 Task: Check learn how in Outlook-Personal.
Action: Mouse moved to (544, 74)
Screenshot: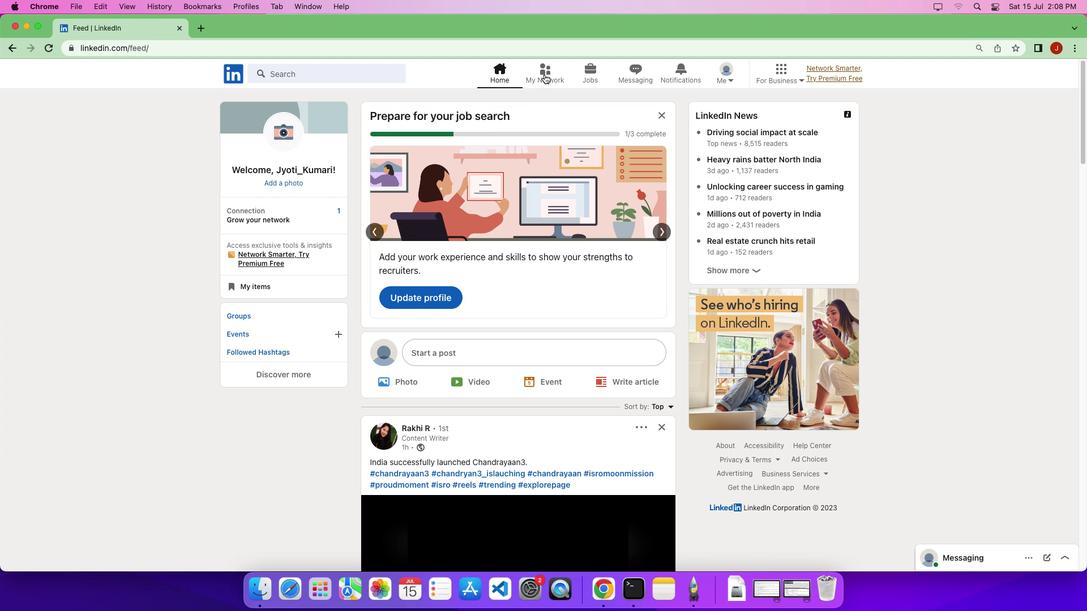 
Action: Mouse pressed left at (544, 74)
Screenshot: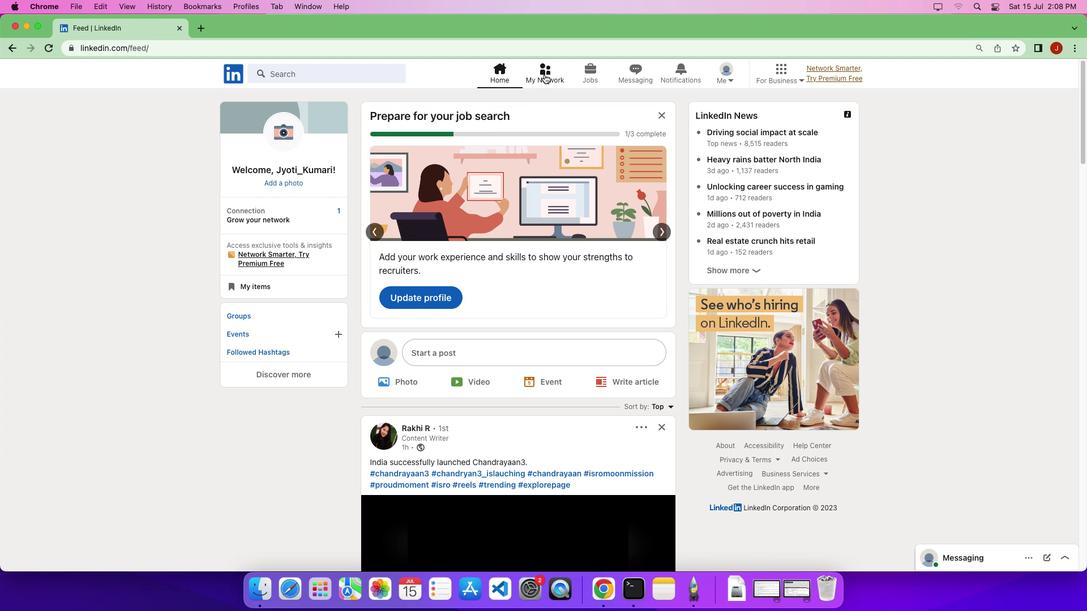 
Action: Mouse moved to (544, 74)
Screenshot: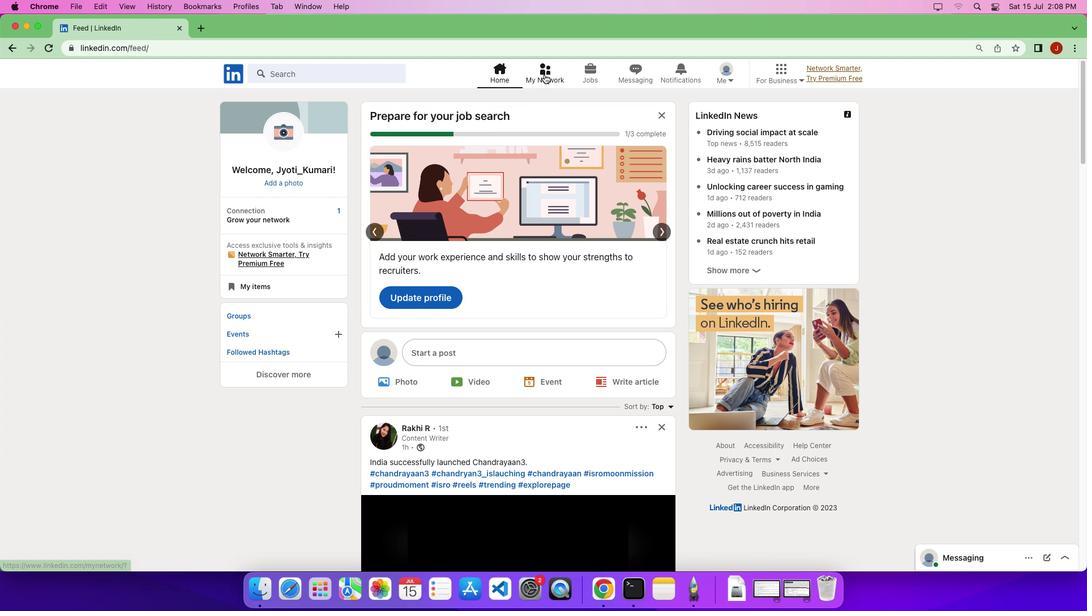 
Action: Mouse pressed left at (544, 74)
Screenshot: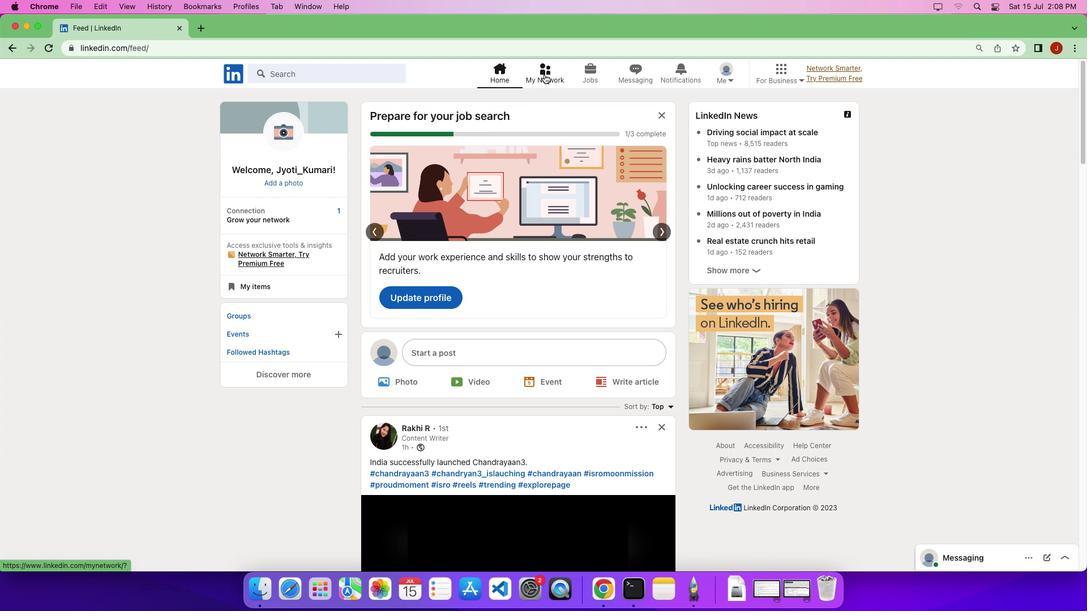 
Action: Mouse moved to (330, 151)
Screenshot: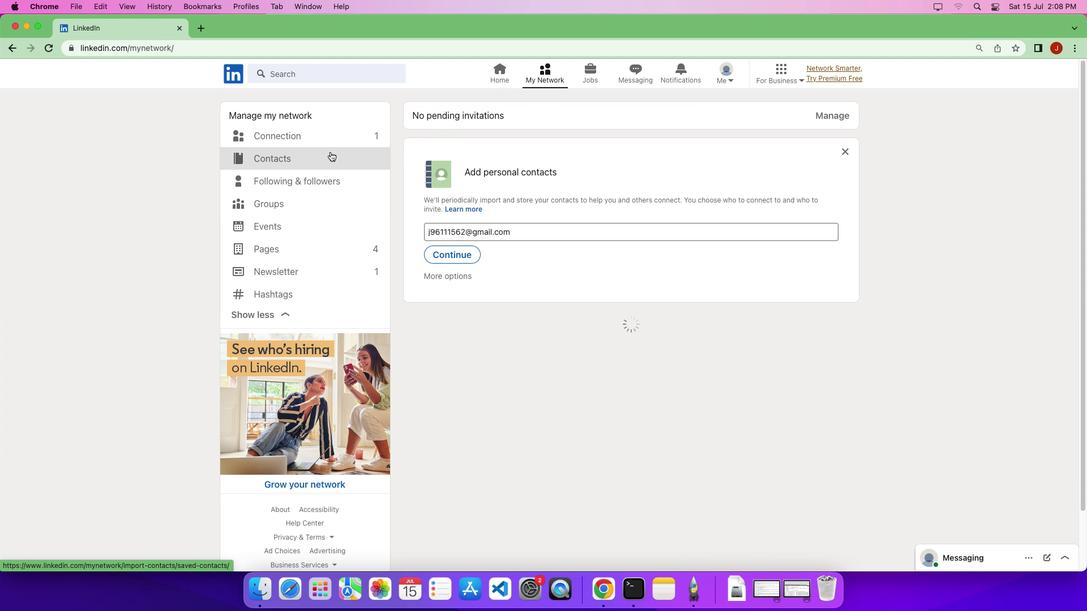 
Action: Mouse pressed left at (330, 151)
Screenshot: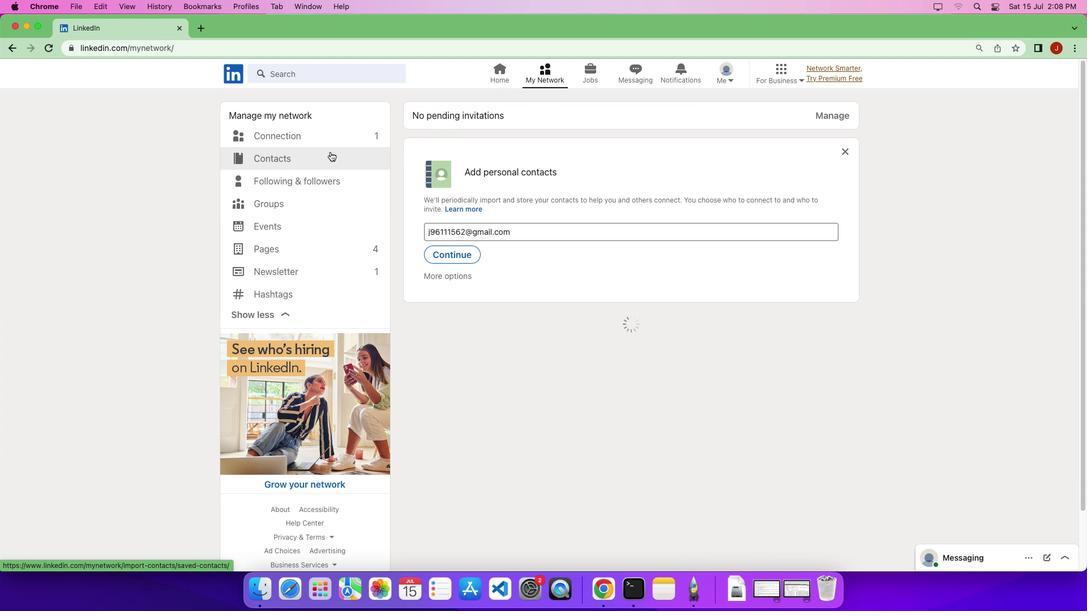 
Action: Mouse moved to (293, 155)
Screenshot: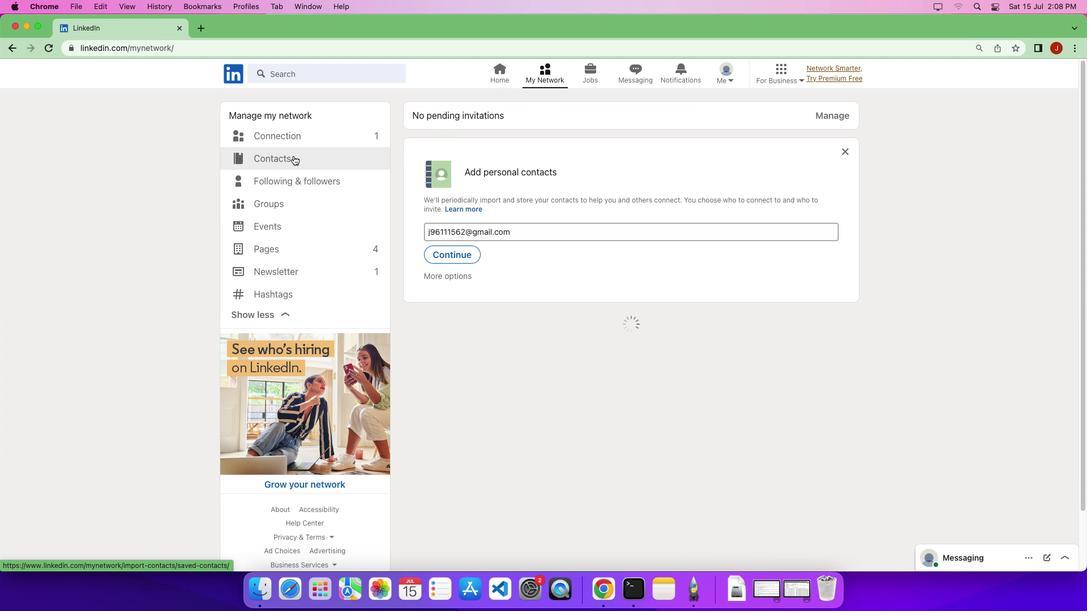 
Action: Mouse pressed left at (293, 155)
Screenshot: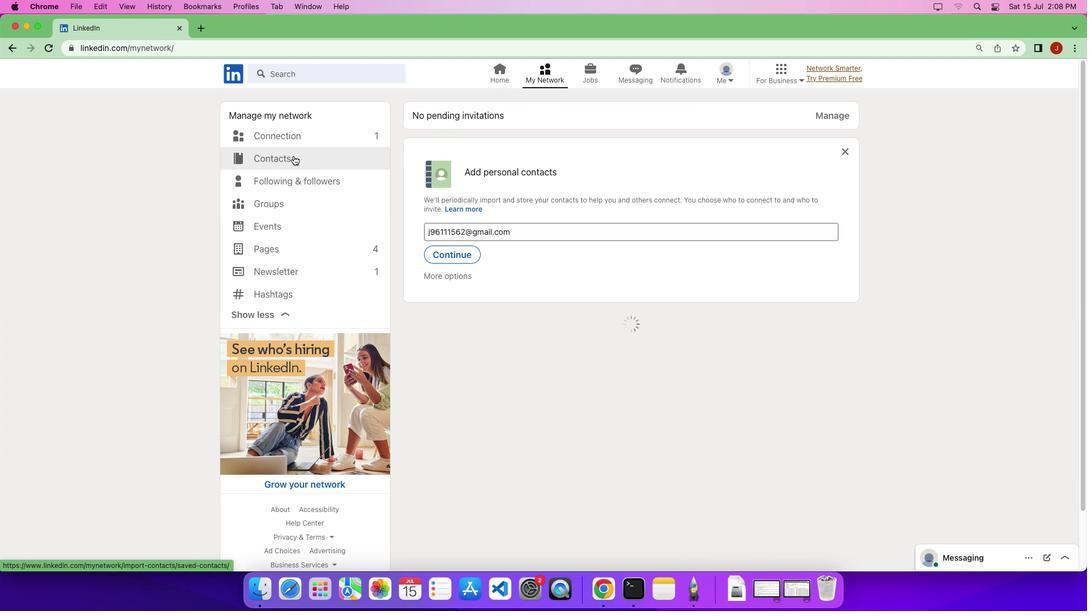 
Action: Mouse moved to (291, 156)
Screenshot: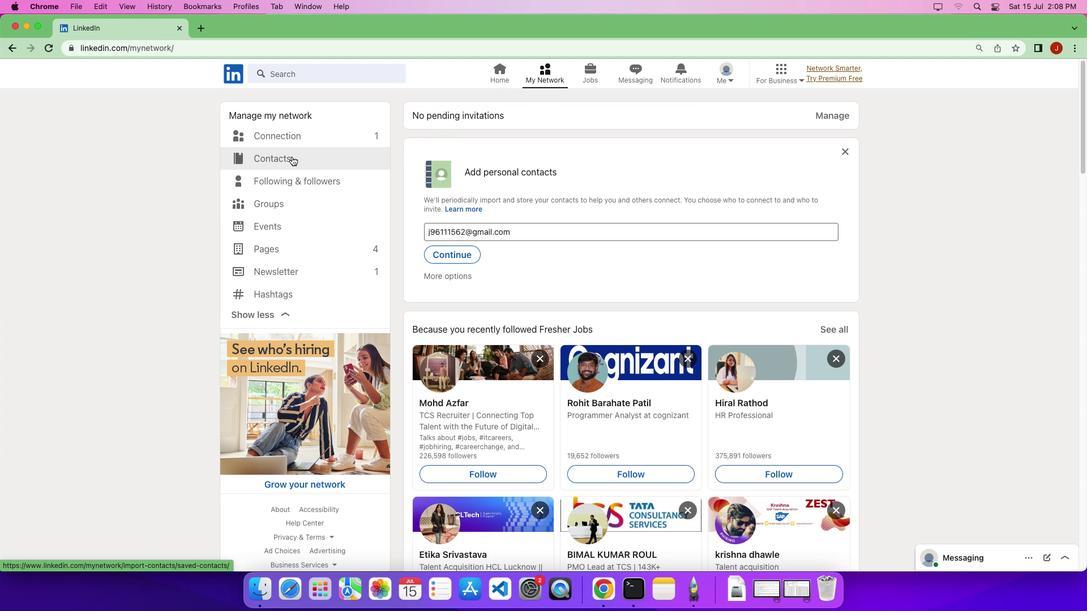 
Action: Mouse pressed left at (291, 156)
Screenshot: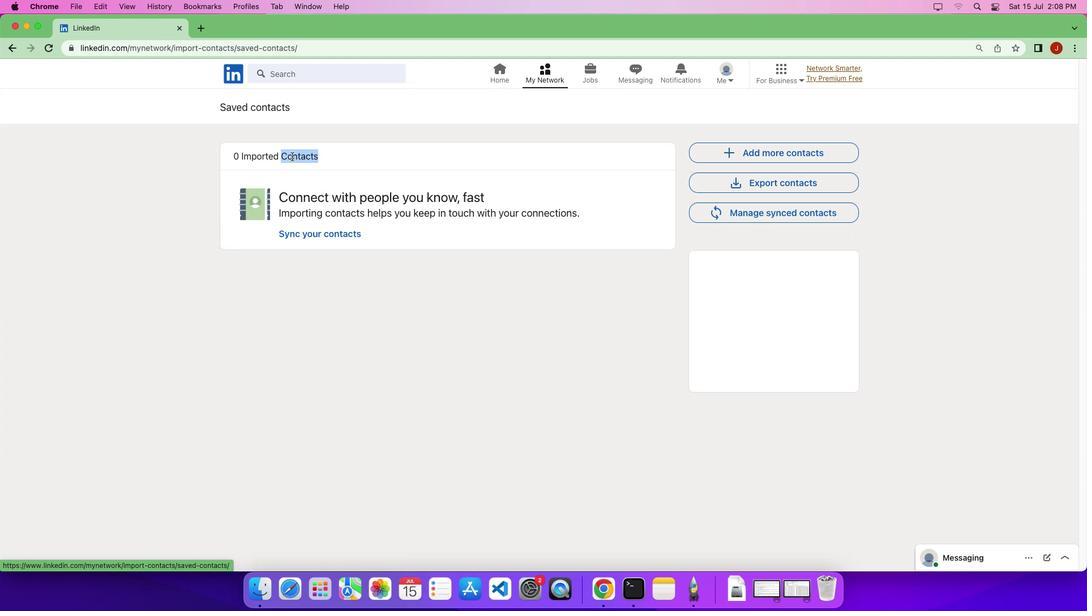 
Action: Mouse pressed left at (291, 156)
Screenshot: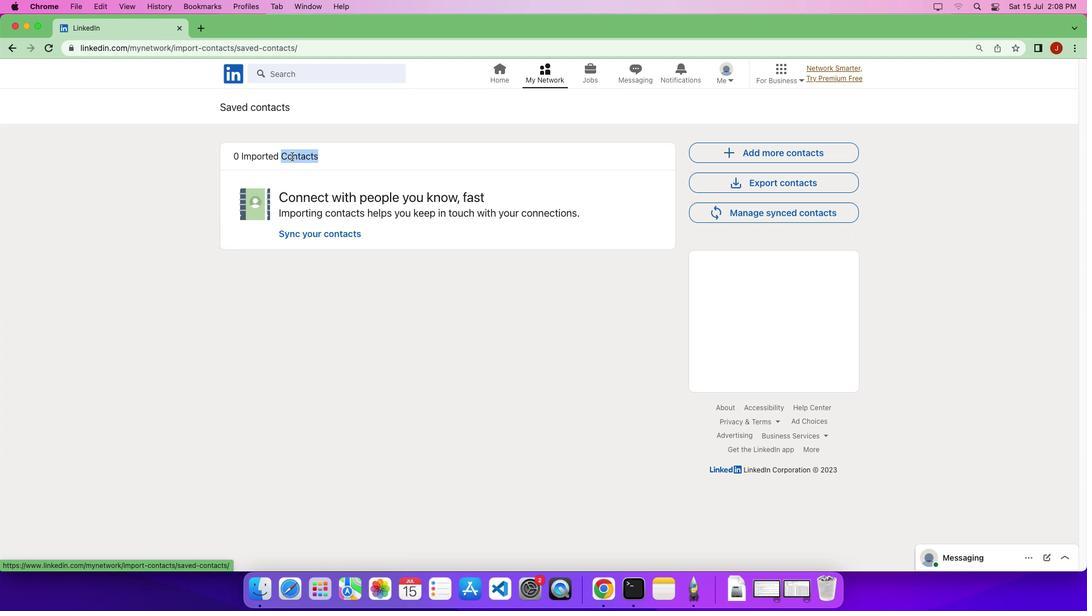 
Action: Mouse moved to (408, 159)
Screenshot: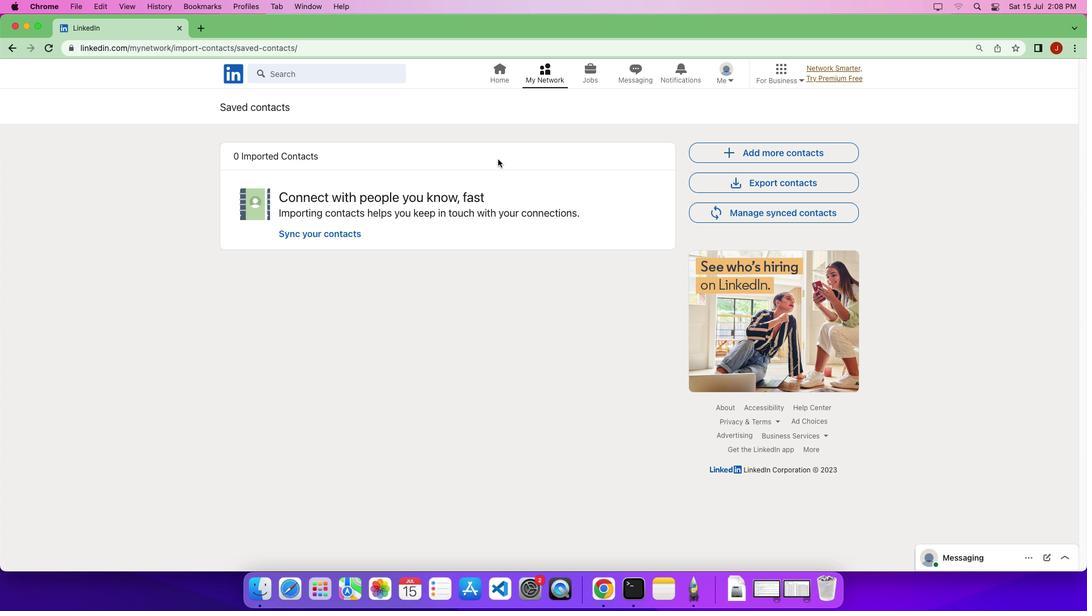 
Action: Mouse pressed left at (408, 159)
Screenshot: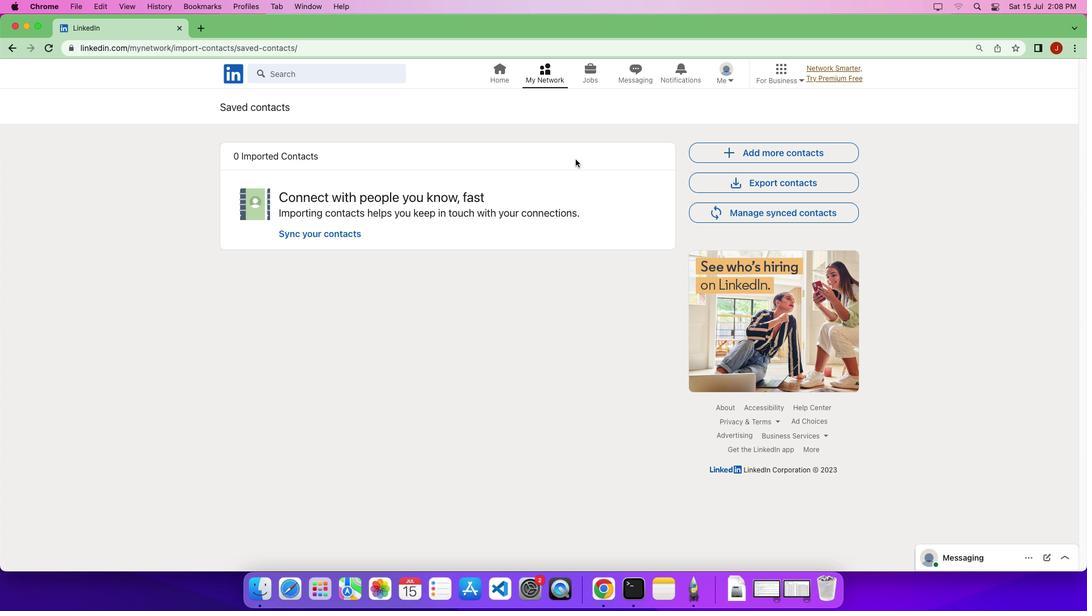 
Action: Mouse moved to (760, 207)
Screenshot: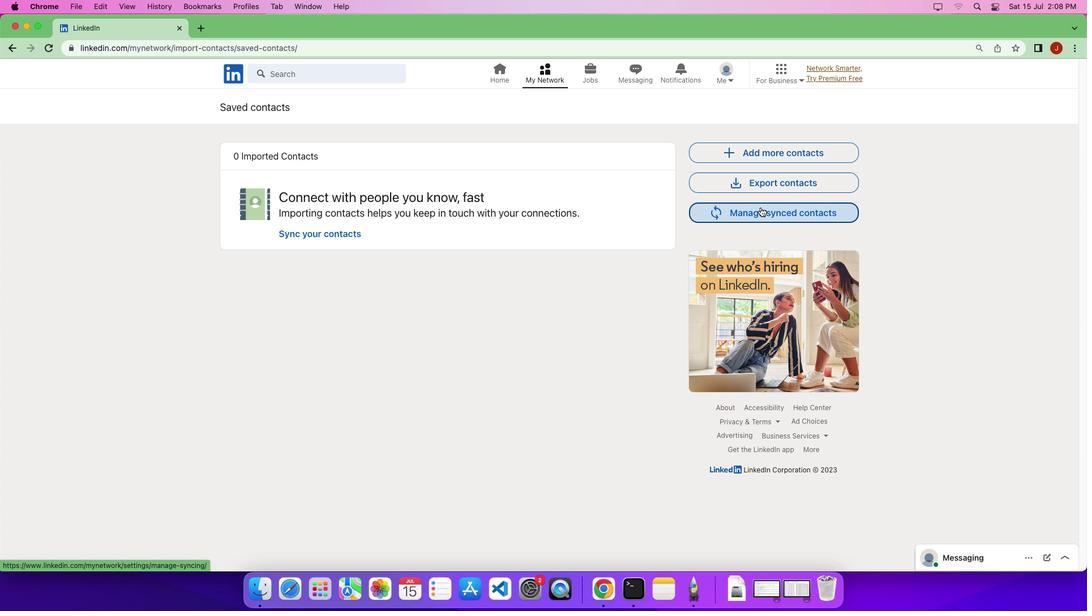 
Action: Mouse pressed left at (760, 207)
Screenshot: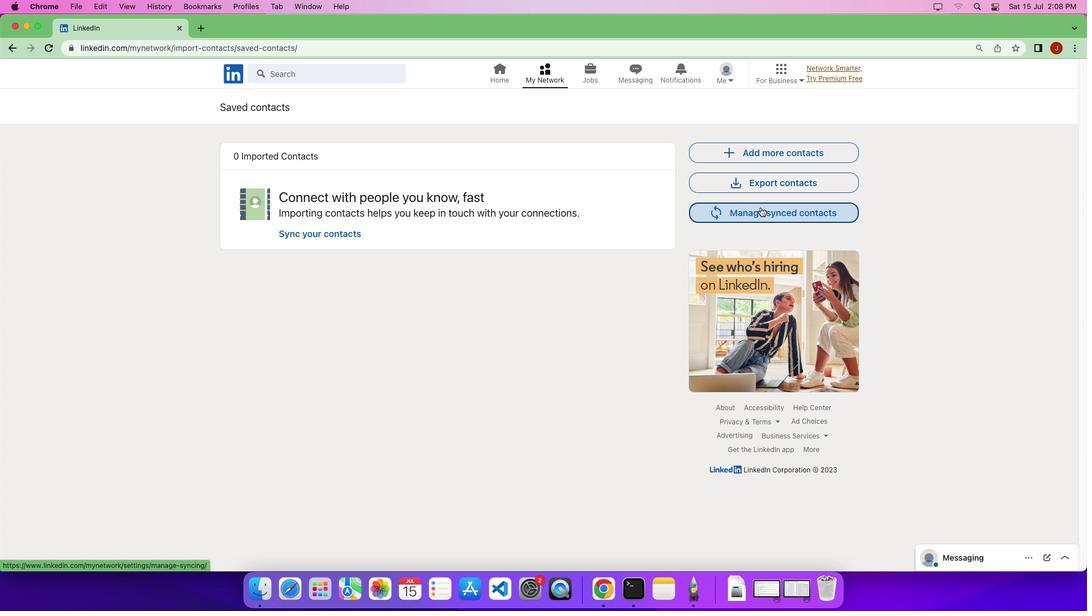 
Action: Mouse moved to (633, 280)
Screenshot: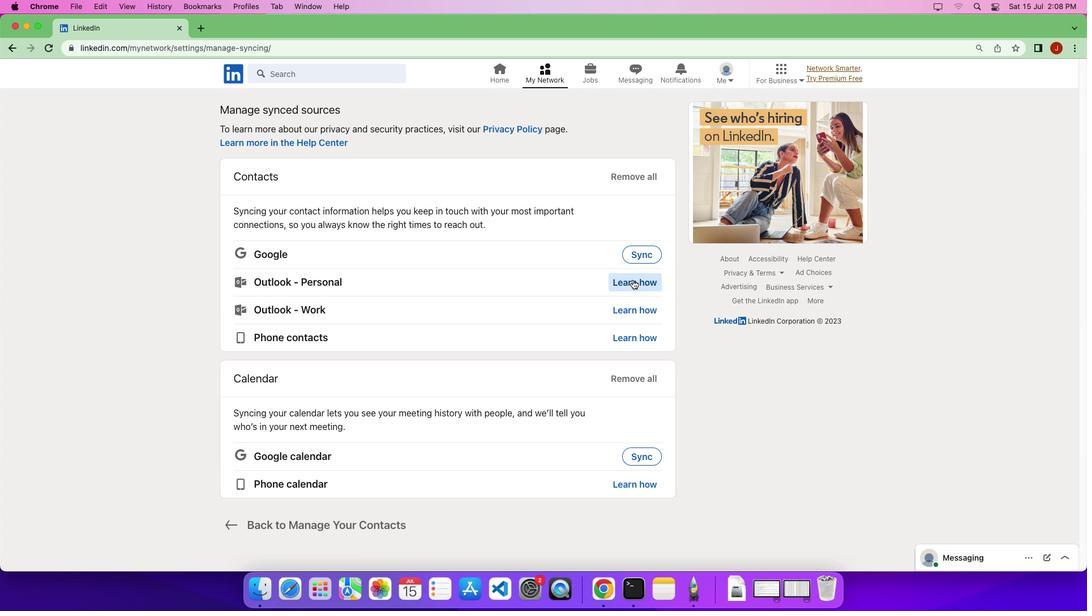 
Action: Mouse pressed left at (633, 280)
Screenshot: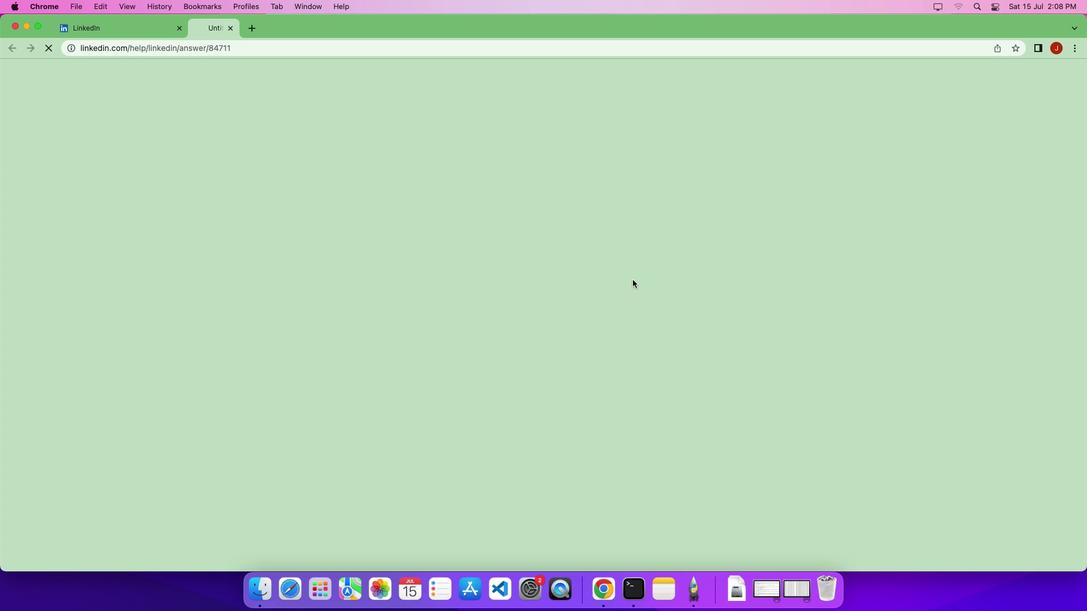 
Action: Mouse moved to (684, 305)
Screenshot: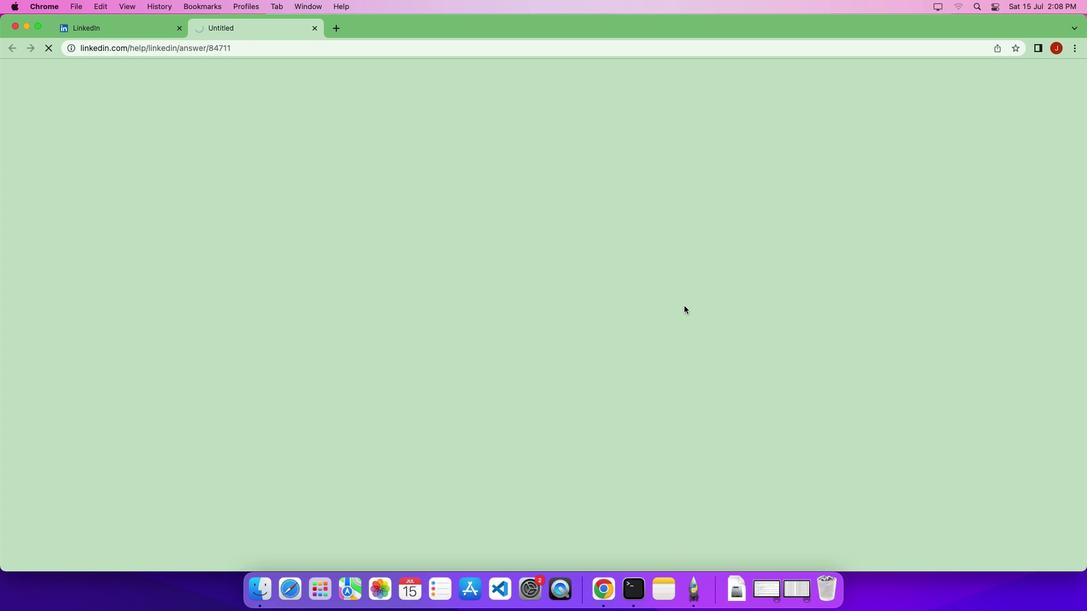 
Action: Mouse scrolled (684, 305) with delta (0, 0)
Screenshot: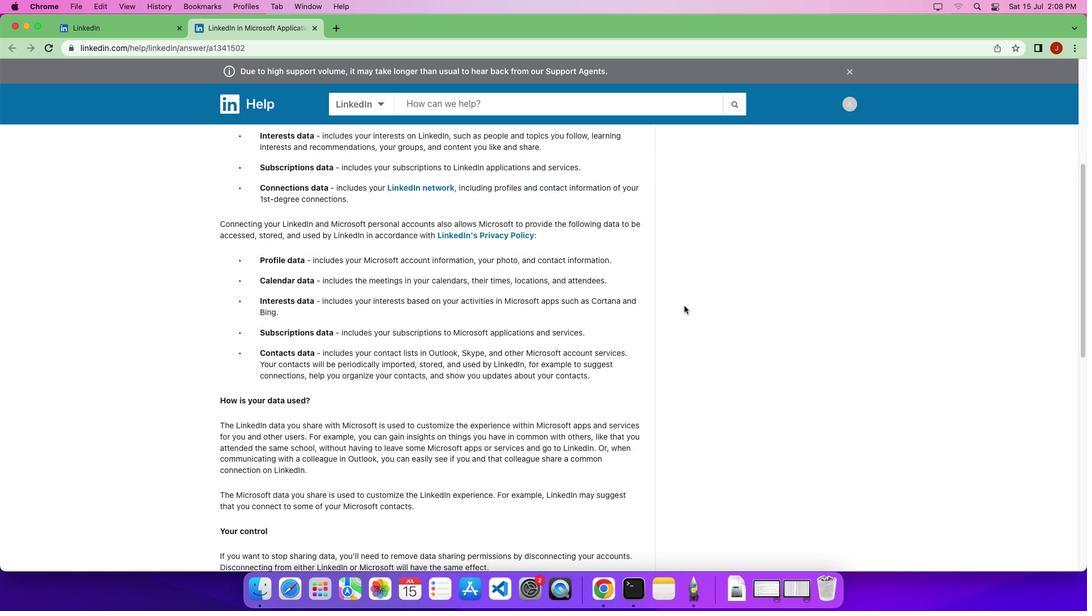 
Action: Mouse scrolled (684, 305) with delta (0, 0)
Screenshot: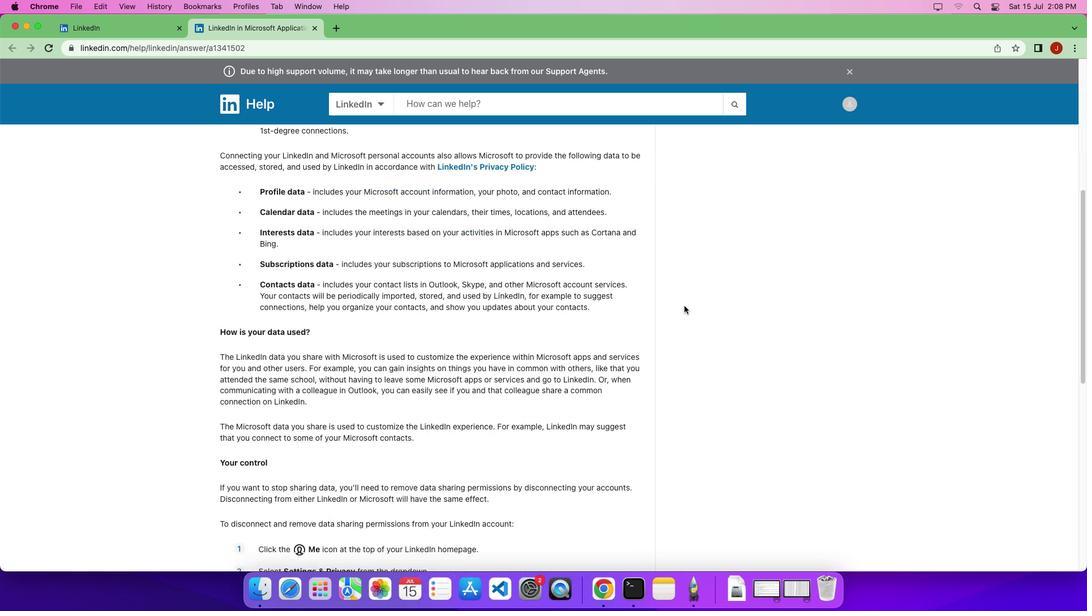 
Action: Mouse scrolled (684, 305) with delta (0, -3)
Screenshot: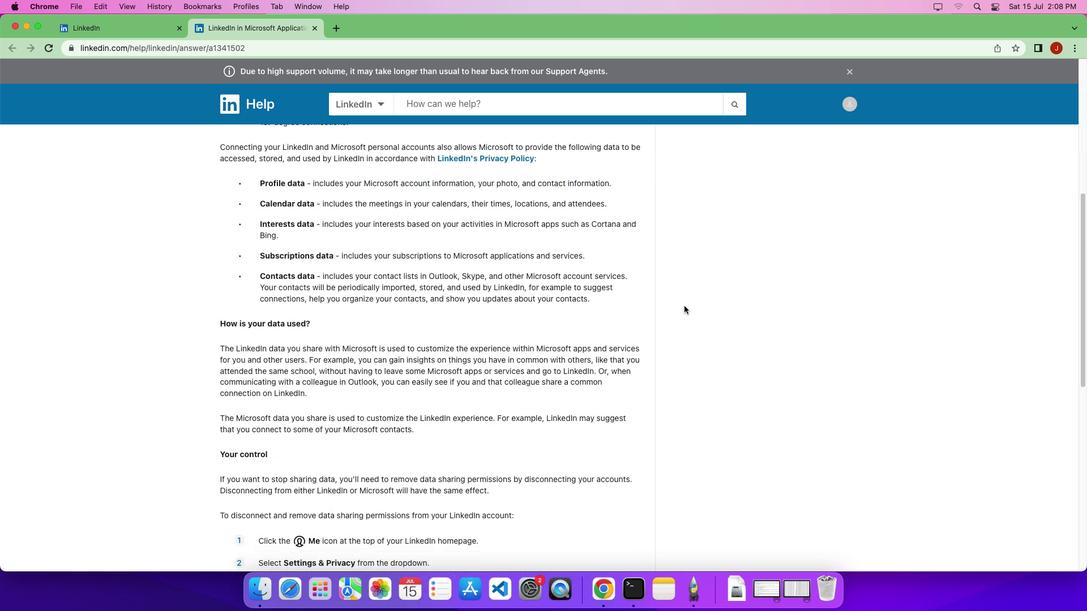 
Action: Mouse scrolled (684, 305) with delta (0, -3)
Screenshot: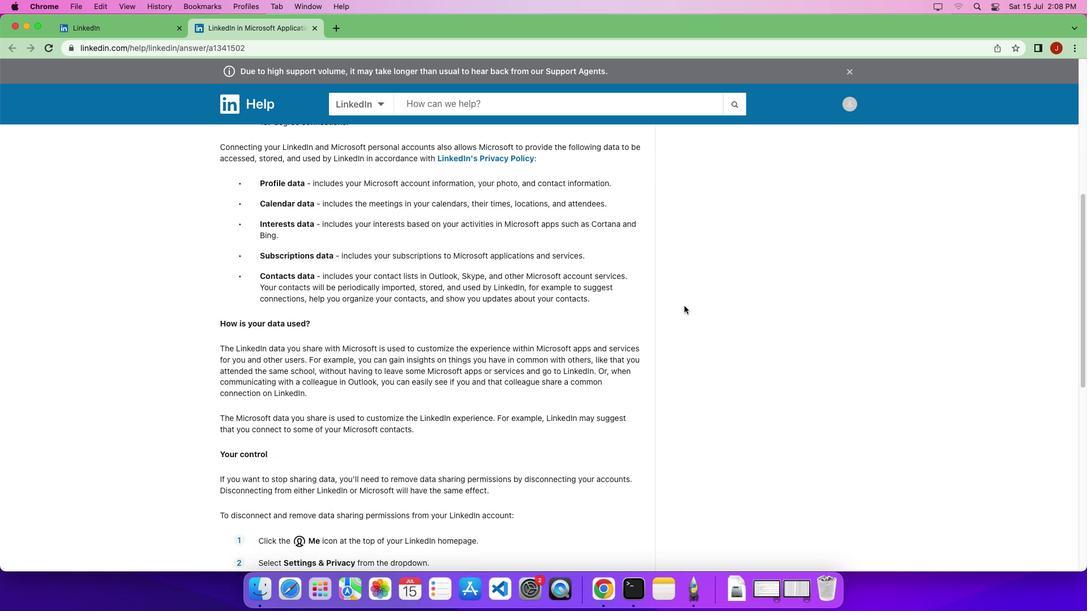 
Action: Mouse scrolled (684, 305) with delta (0, 0)
Screenshot: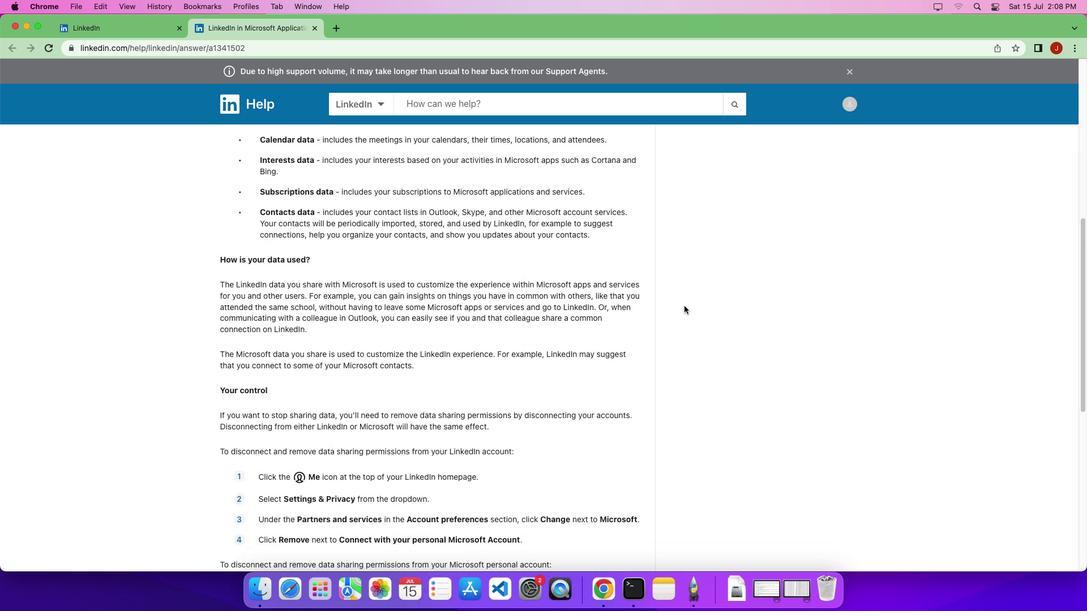 
Action: Mouse scrolled (684, 305) with delta (0, 0)
Screenshot: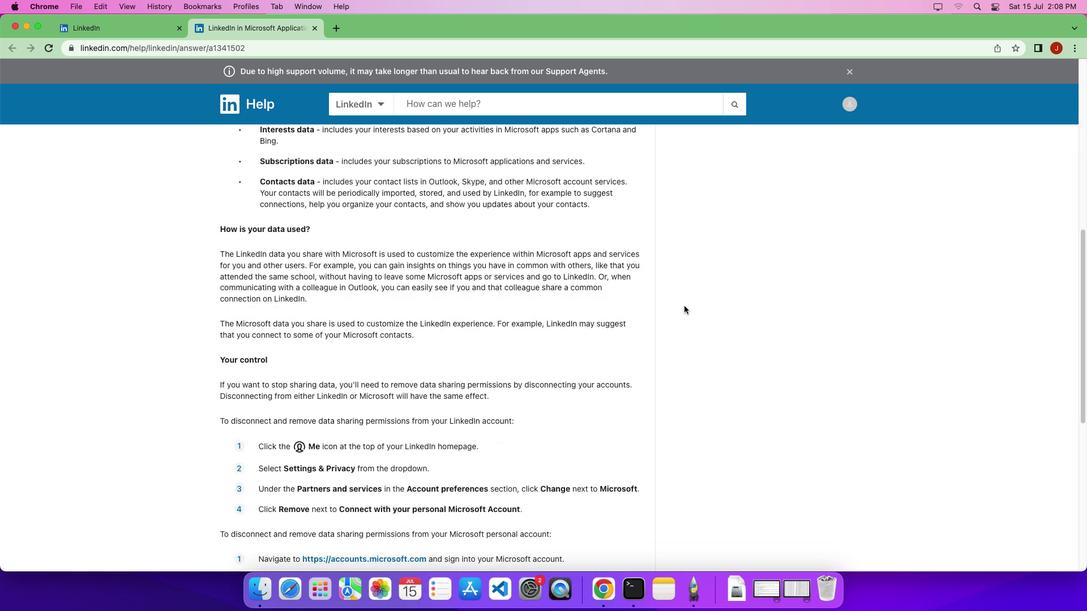 
Action: Mouse scrolled (684, 305) with delta (0, -1)
Screenshot: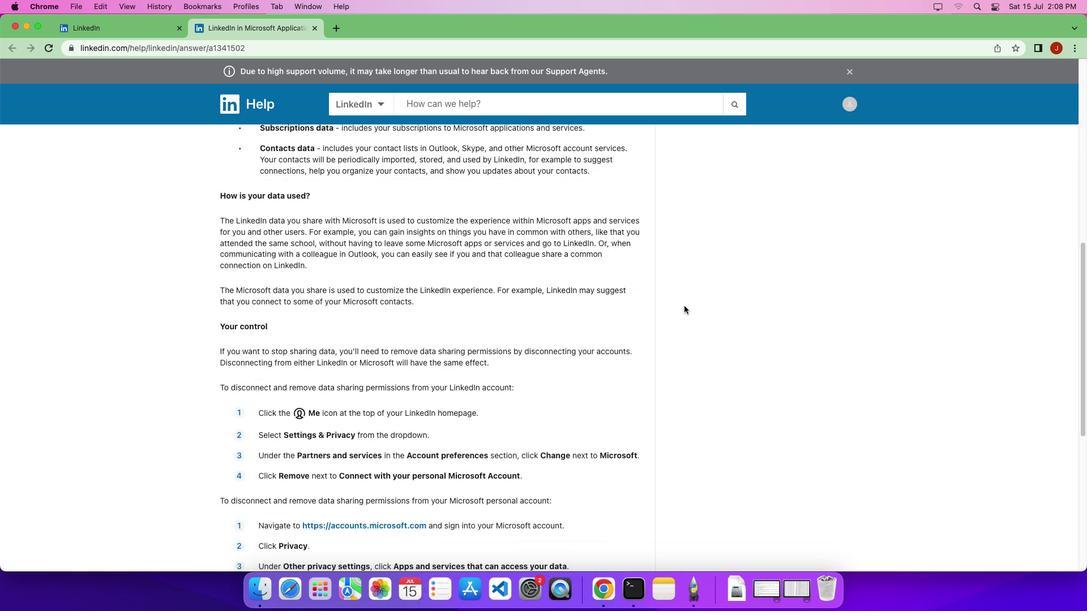 
Action: Mouse scrolled (684, 305) with delta (0, 0)
Screenshot: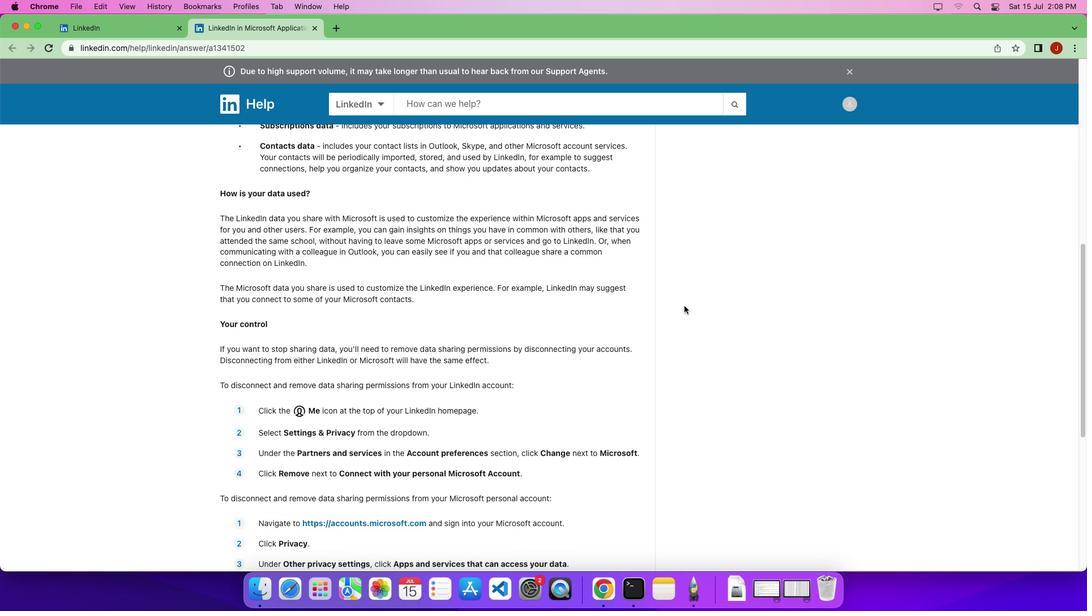 
Action: Mouse scrolled (684, 305) with delta (0, 0)
Screenshot: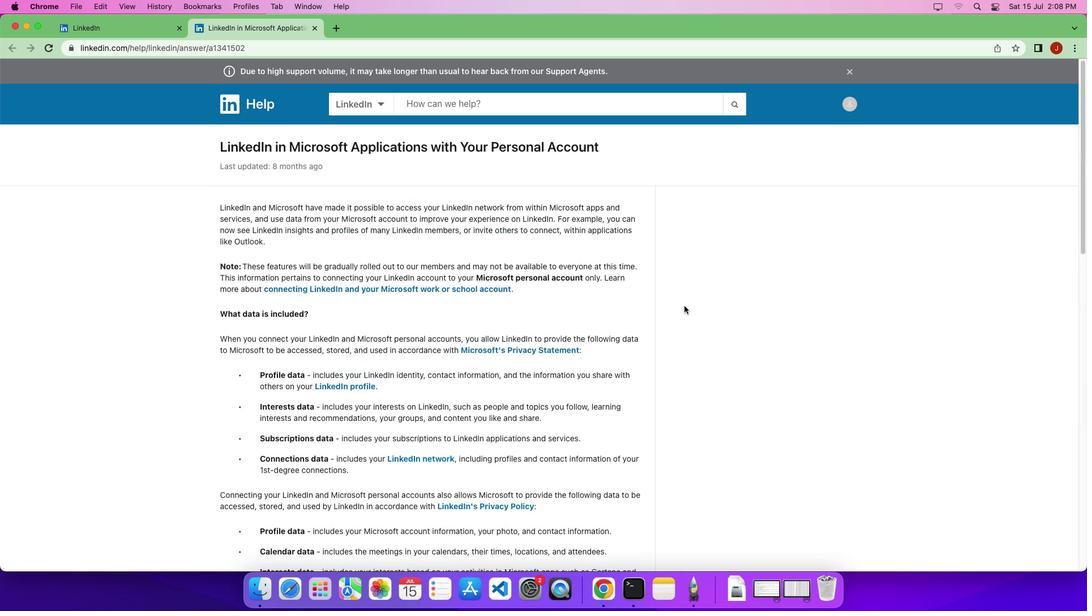 
Action: Mouse scrolled (684, 305) with delta (0, 1)
Screenshot: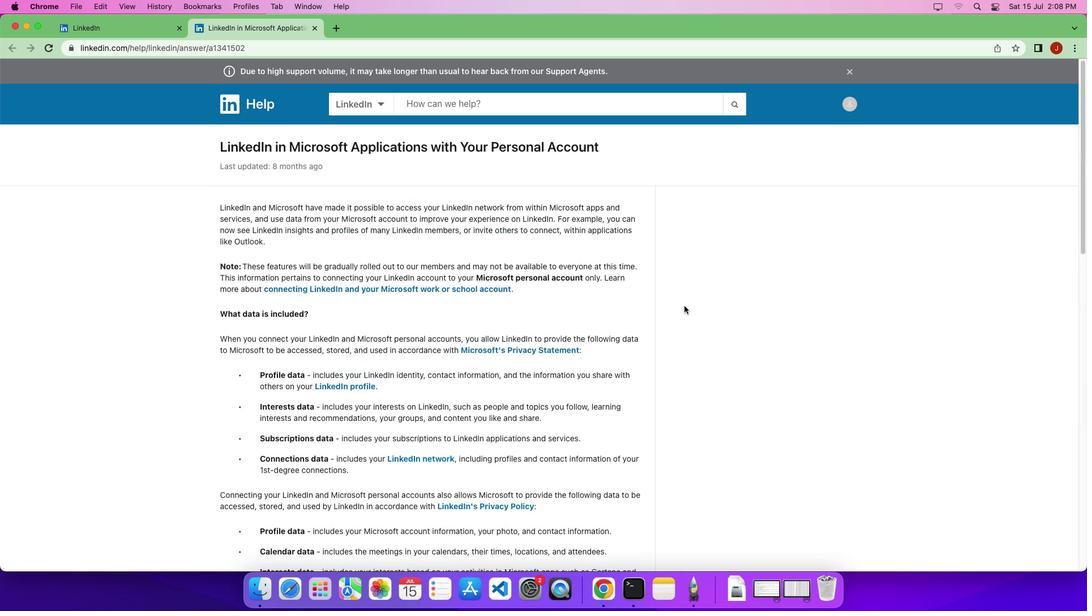 
Action: Mouse scrolled (684, 305) with delta (0, 5)
Screenshot: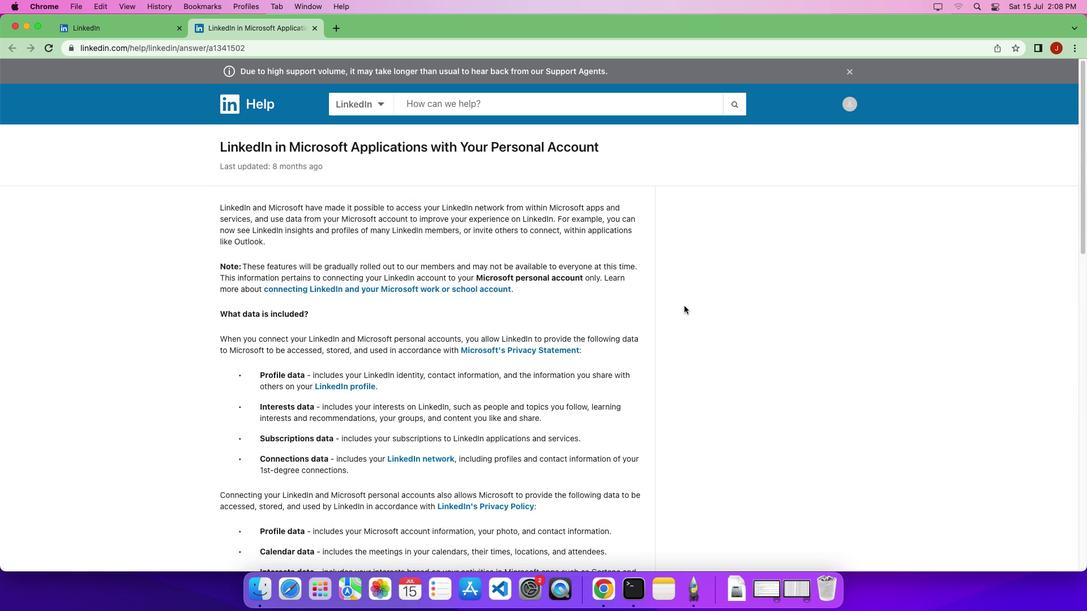
Action: Mouse scrolled (684, 305) with delta (0, 7)
Screenshot: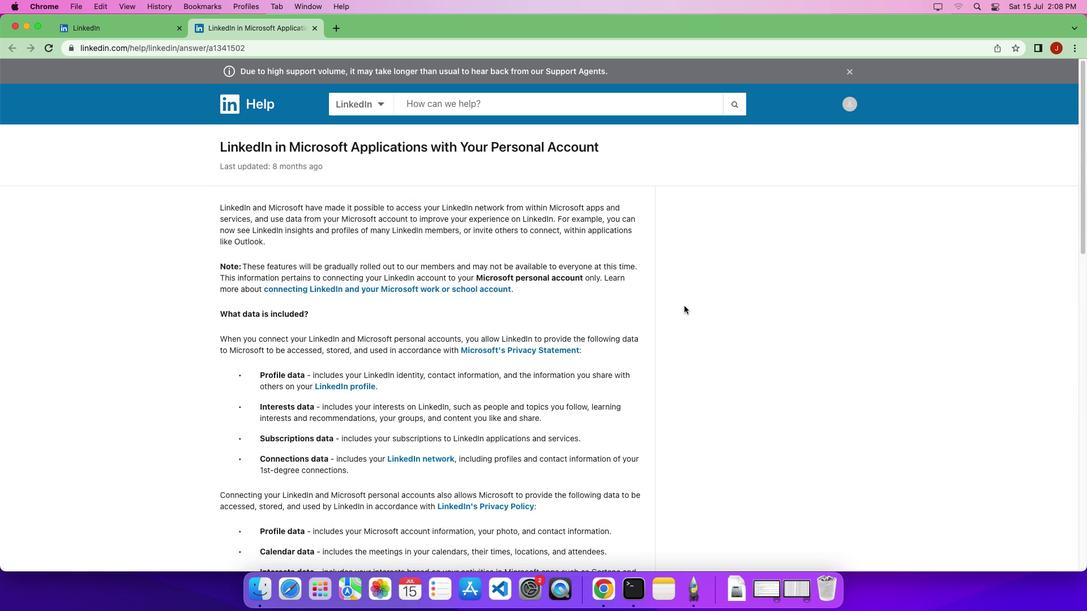 
Action: Mouse scrolled (684, 305) with delta (0, 8)
Screenshot: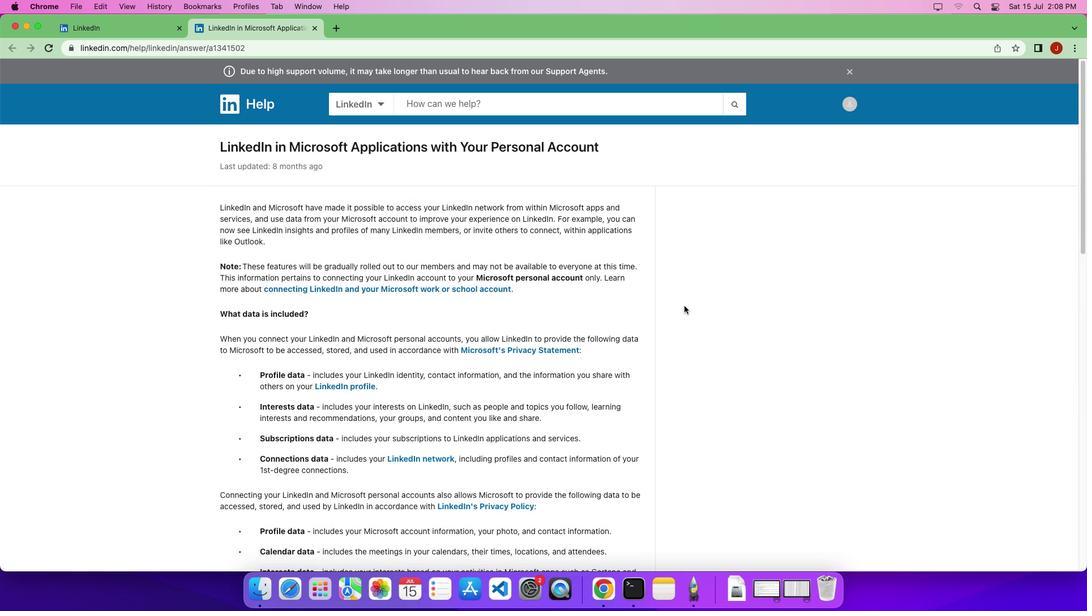 
